 Task: Export a project to a custom file format using Audacity's flexible export options.
Action: Mouse moved to (20, 79)
Screenshot: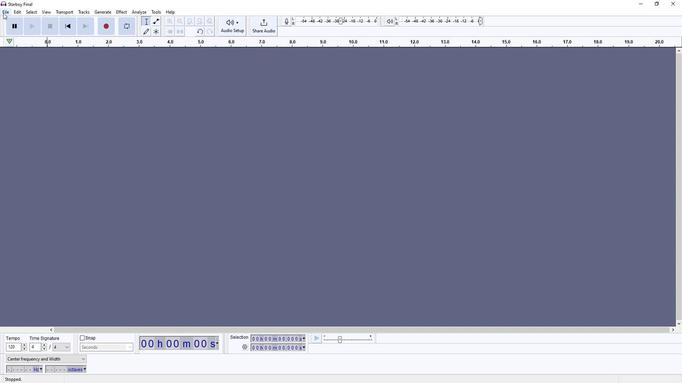 
Action: Mouse pressed left at (20, 79)
Screenshot: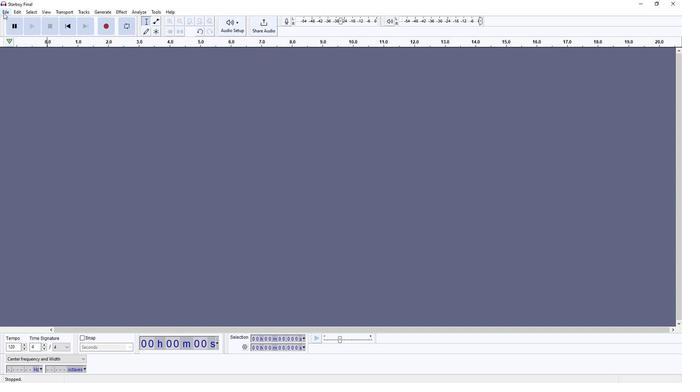 
Action: Mouse moved to (114, 74)
Screenshot: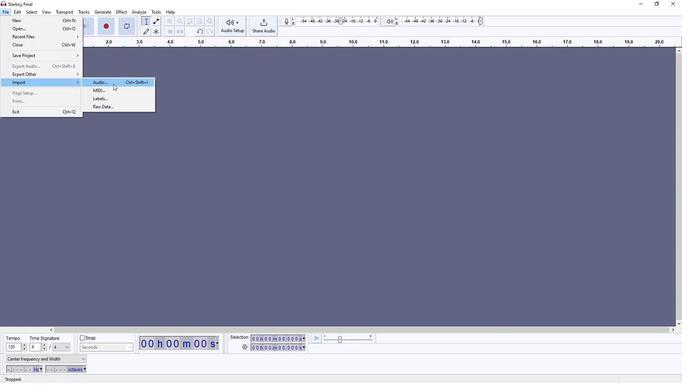 
Action: Mouse pressed left at (114, 74)
Screenshot: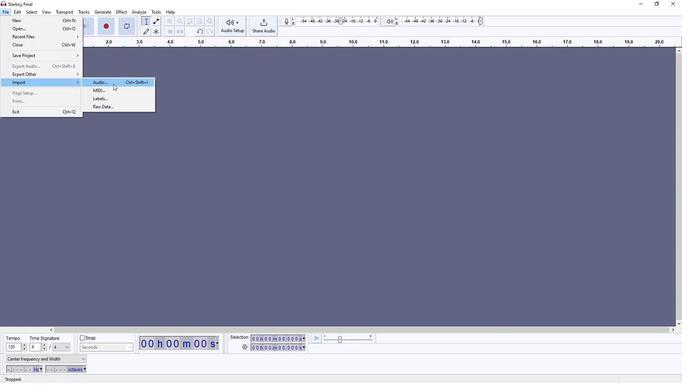 
Action: Mouse moved to (90, 71)
Screenshot: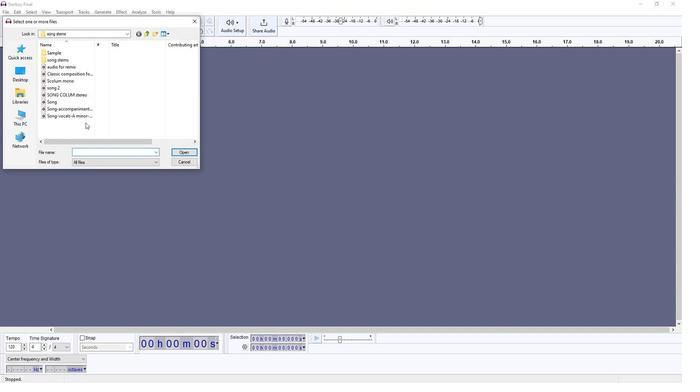 
Action: Mouse pressed left at (90, 71)
Screenshot: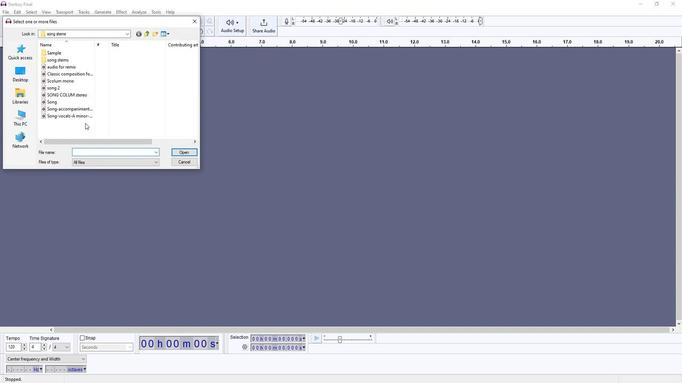 
Action: Mouse moved to (169, 69)
Screenshot: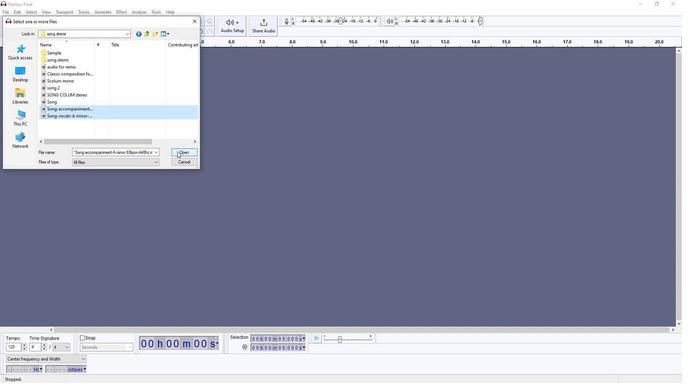 
Action: Mouse pressed left at (169, 69)
Screenshot: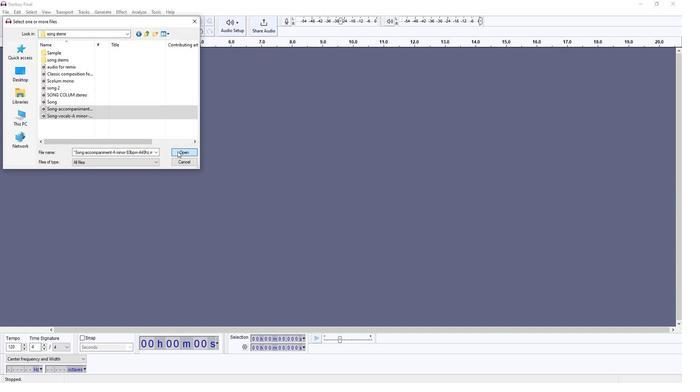 
Action: Mouse moved to (59, 76)
Screenshot: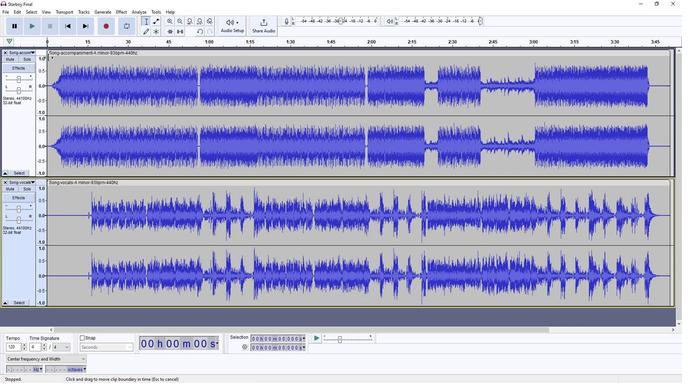 
Action: Mouse pressed left at (59, 76)
Screenshot: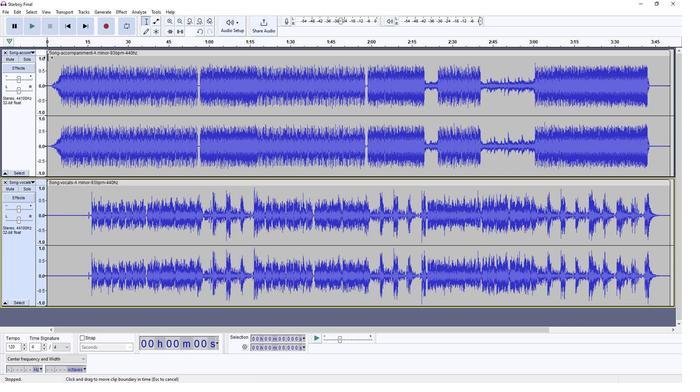 
Action: Mouse moved to (59, 66)
Screenshot: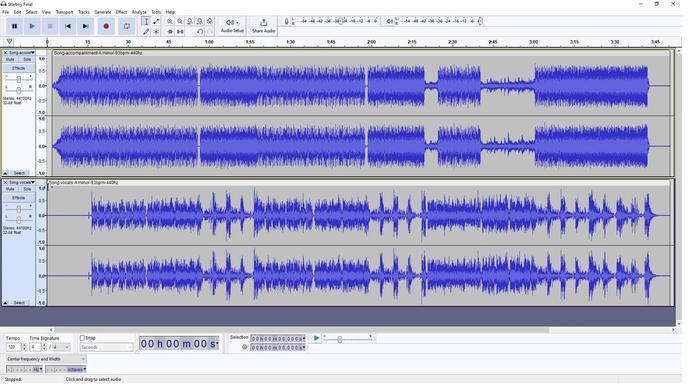 
Action: Mouse pressed left at (59, 66)
Screenshot: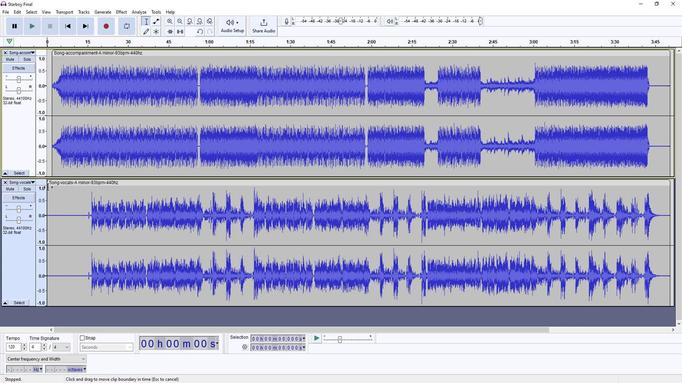 
Action: Mouse moved to (589, 65)
Screenshot: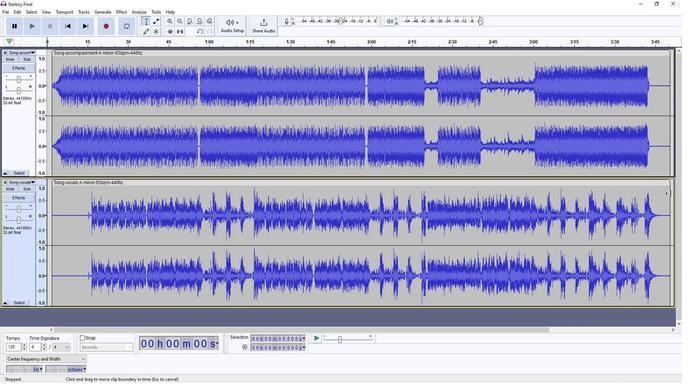 
Action: Mouse pressed left at (589, 65)
Screenshot: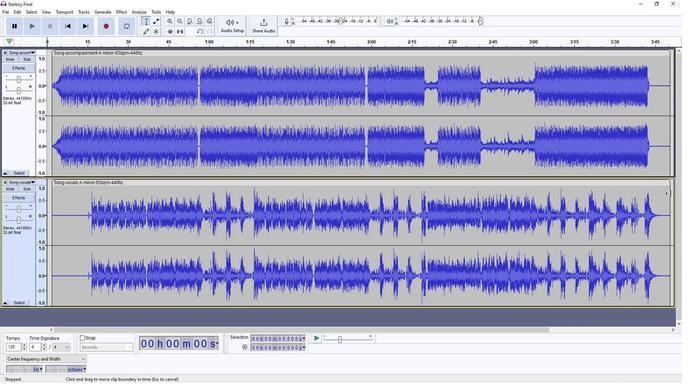
Action: Mouse moved to (589, 75)
Screenshot: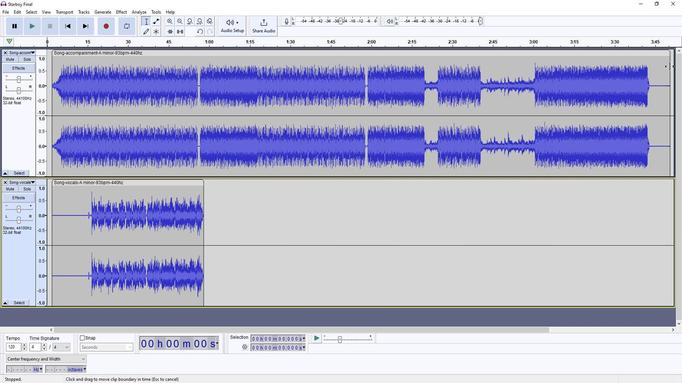 
Action: Mouse pressed left at (589, 75)
Screenshot: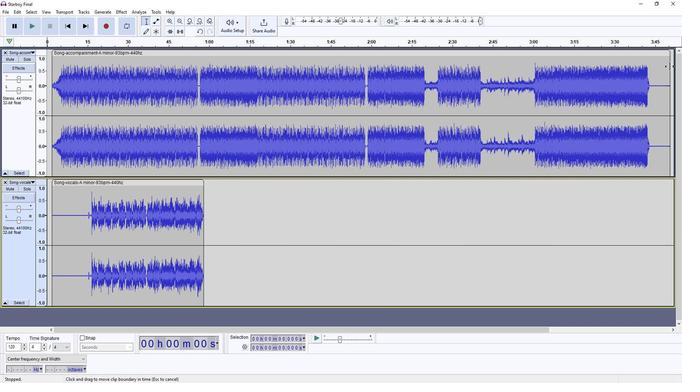 
Action: Mouse moved to (201, 59)
Screenshot: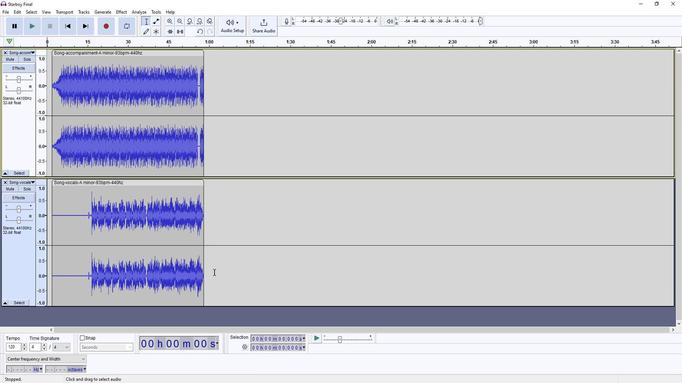 
Action: Mouse pressed left at (201, 59)
Screenshot: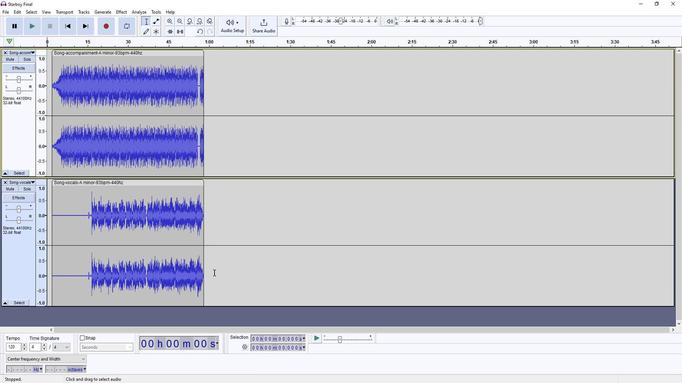 
Action: Mouse moved to (112, 76)
Screenshot: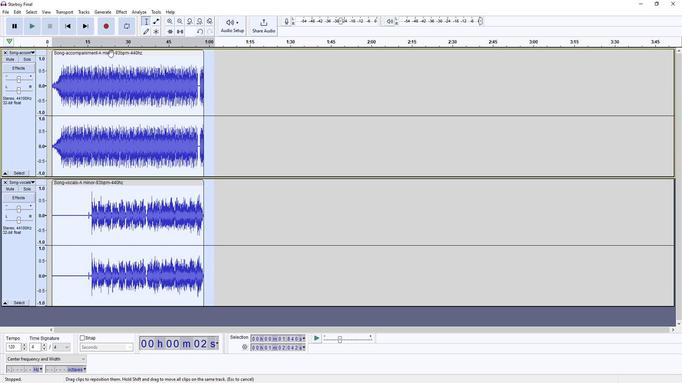 
Action: Mouse pressed left at (112, 76)
Screenshot: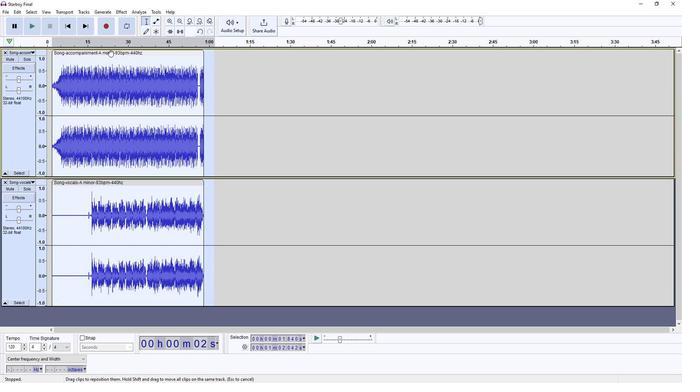 
Action: Mouse moved to (45, 78)
Screenshot: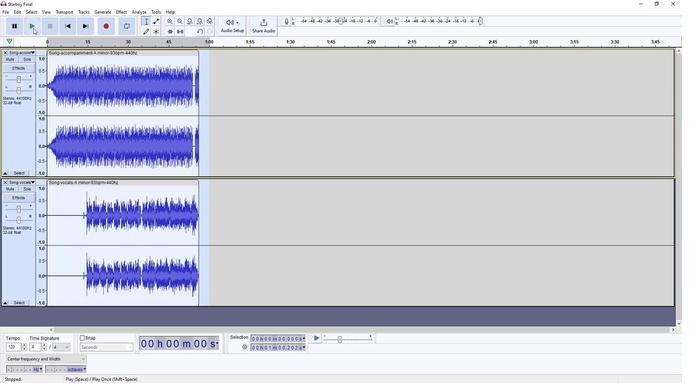 
Action: Mouse pressed left at (45, 78)
Screenshot: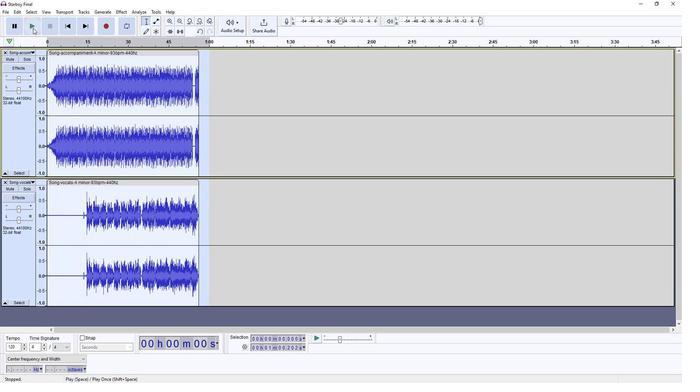 
Action: Mouse moved to (61, 78)
Screenshot: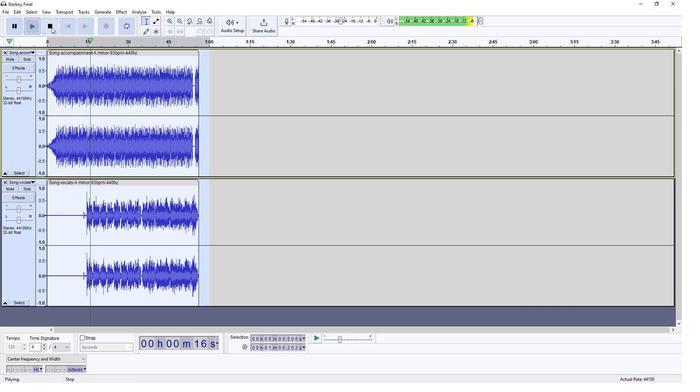 
Action: Mouse pressed left at (61, 78)
Screenshot: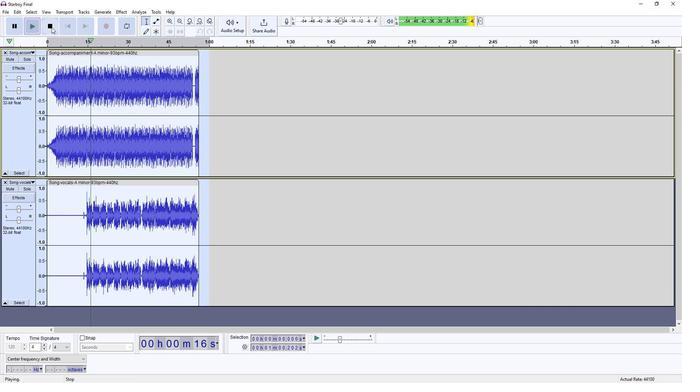
Action: Mouse moved to (19, 80)
Screenshot: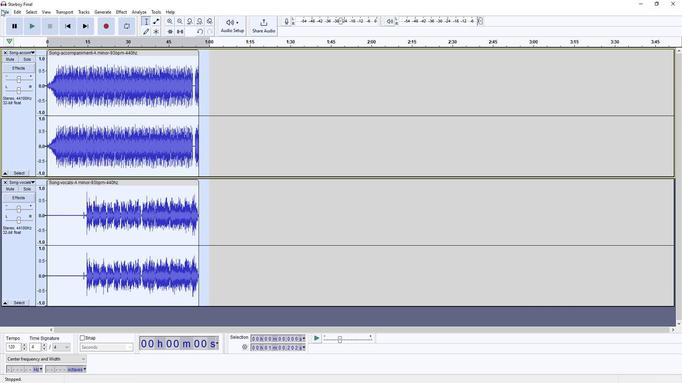 
Action: Mouse pressed left at (19, 80)
Screenshot: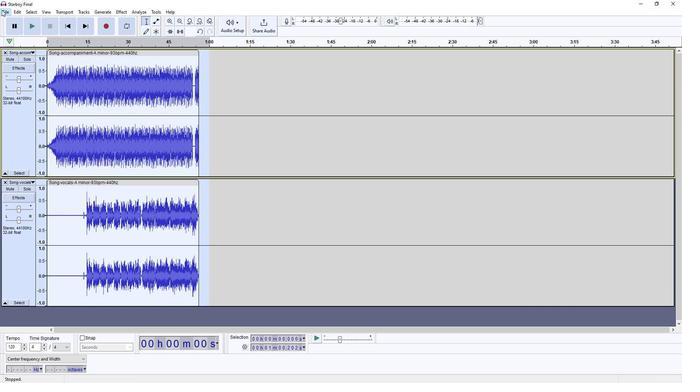 
Action: Mouse moved to (44, 75)
Screenshot: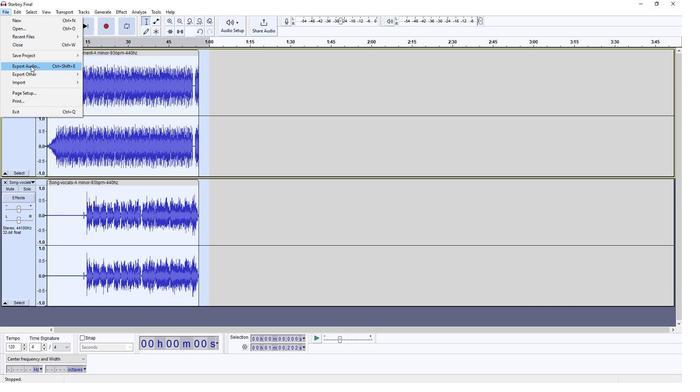 
Action: Mouse pressed left at (44, 75)
Screenshot: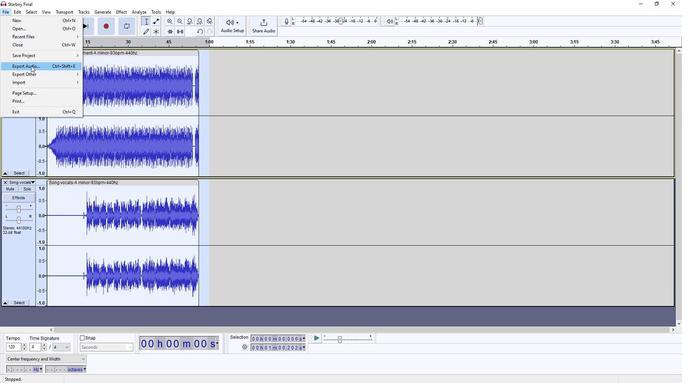 
Action: Mouse moved to (114, 76)
Screenshot: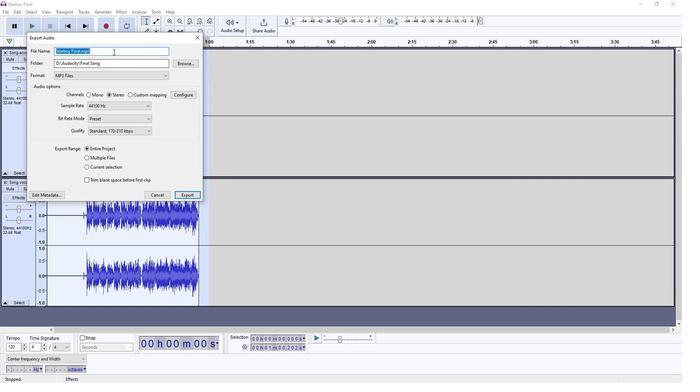 
Action: Key pressed <Key.backspace>finak<Key.space>son<Key.backspace><Key.backspace><Key.backspace><Key.backspace><Key.backspace>l<Key.space><Key.shift>Song
Screenshot: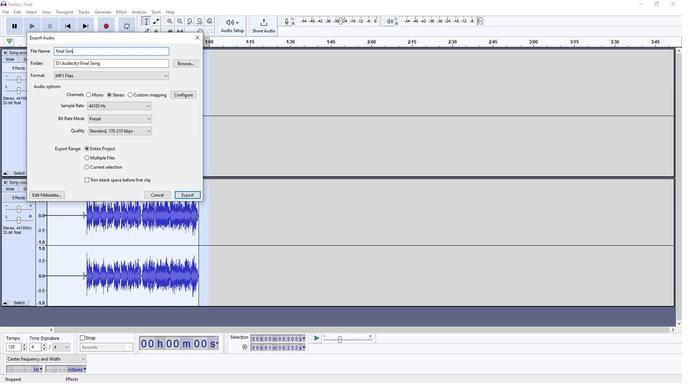 
Action: Mouse moved to (108, 75)
Screenshot: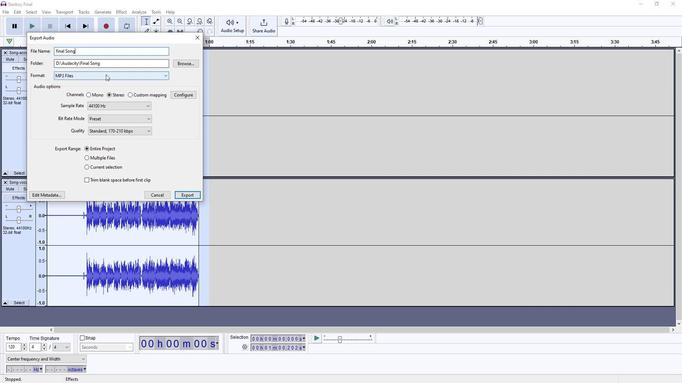 
Action: Mouse pressed left at (108, 75)
Screenshot: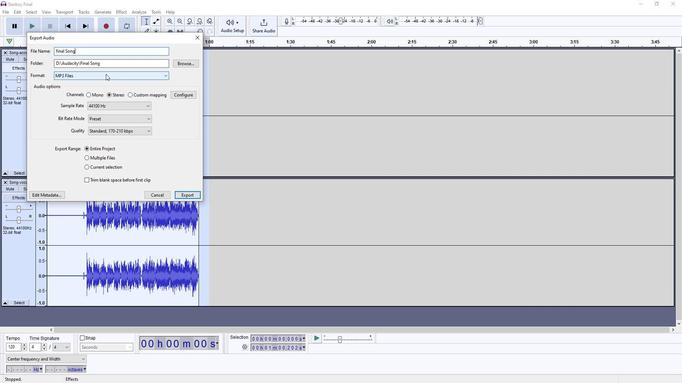 
Action: Mouse moved to (99, 74)
Screenshot: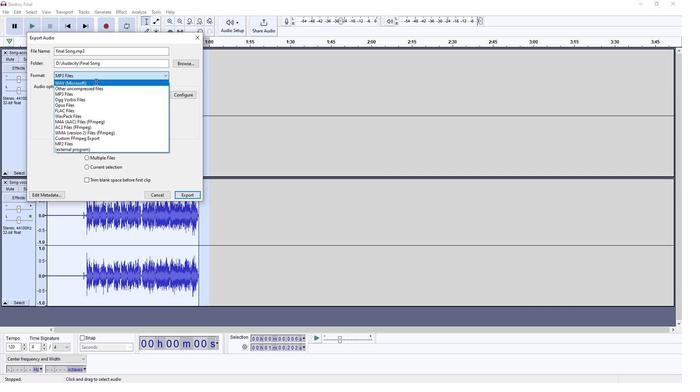 
Action: Mouse pressed left at (99, 74)
Screenshot: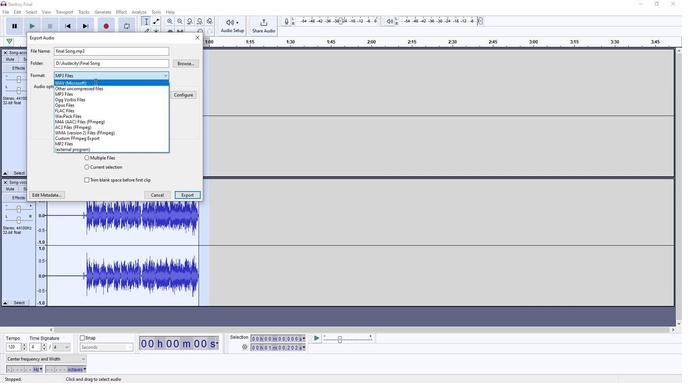 
Action: Mouse moved to (182, 66)
Screenshot: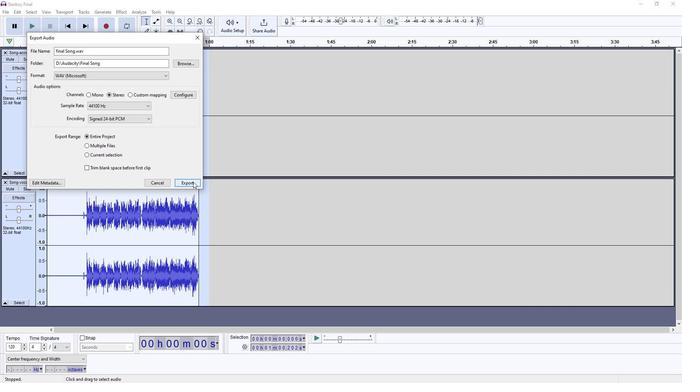 
Action: Mouse pressed left at (182, 66)
Screenshot: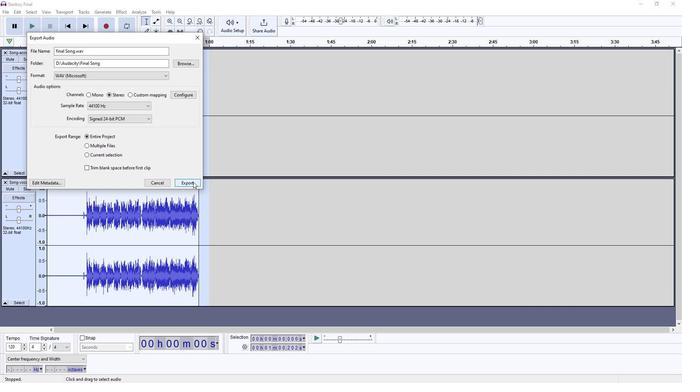 
Action: Mouse moved to (181, 66)
Screenshot: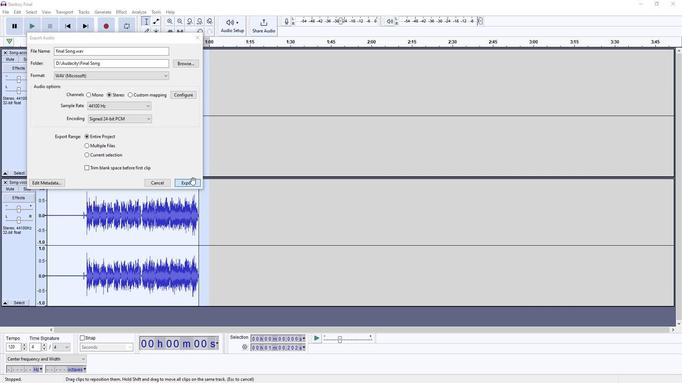
